 Task: Toggle the audio filter "Audio part of the BarGraph function".
Action: Mouse moved to (103, 12)
Screenshot: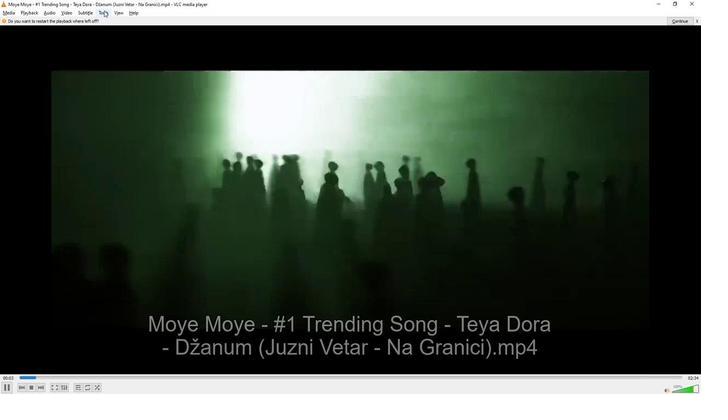 
Action: Mouse pressed left at (103, 12)
Screenshot: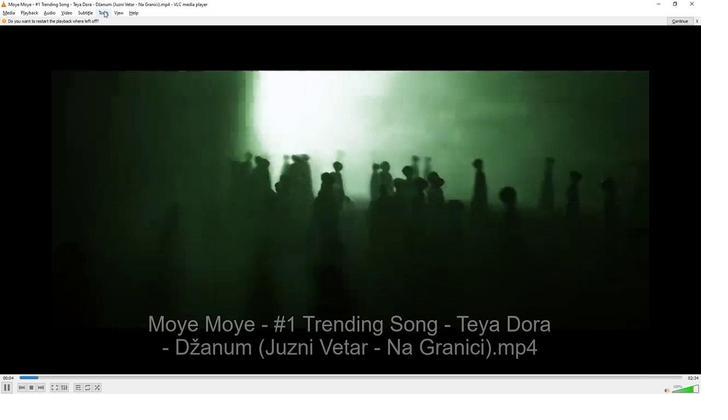 
Action: Mouse moved to (113, 99)
Screenshot: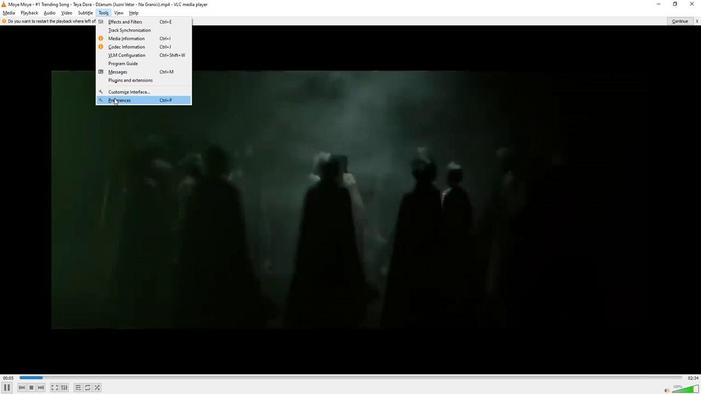 
Action: Mouse pressed left at (113, 99)
Screenshot: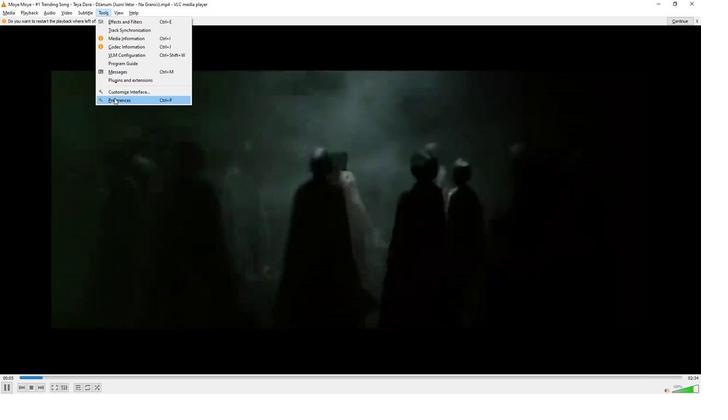 
Action: Mouse moved to (204, 296)
Screenshot: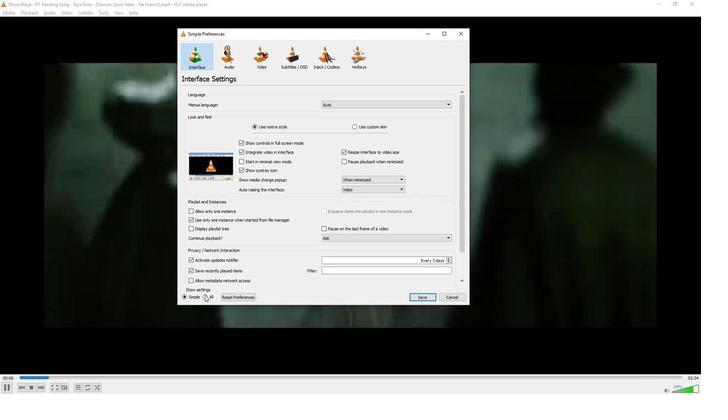 
Action: Mouse pressed left at (204, 296)
Screenshot: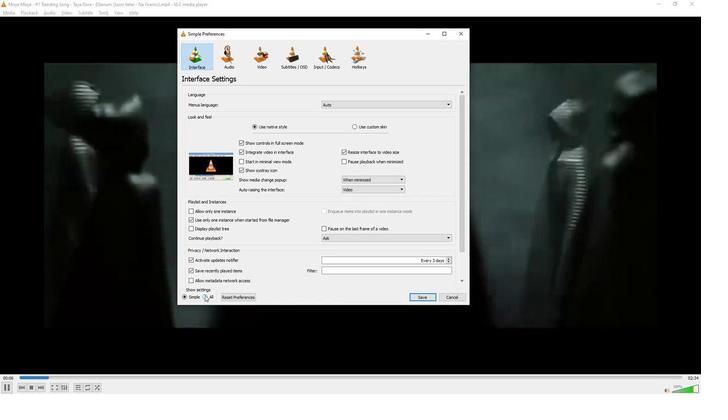 
Action: Mouse moved to (218, 133)
Screenshot: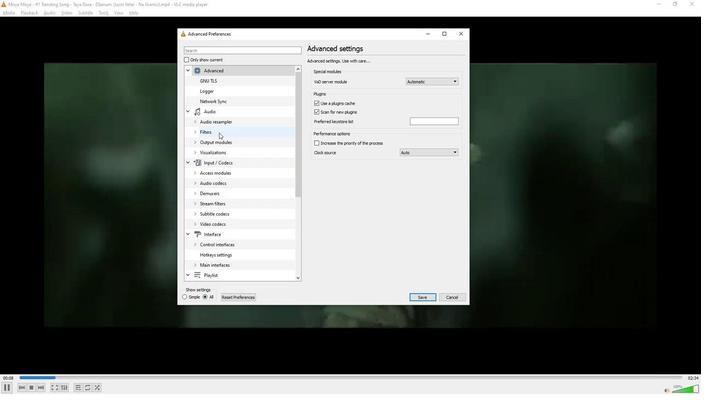 
Action: Mouse pressed left at (218, 133)
Screenshot: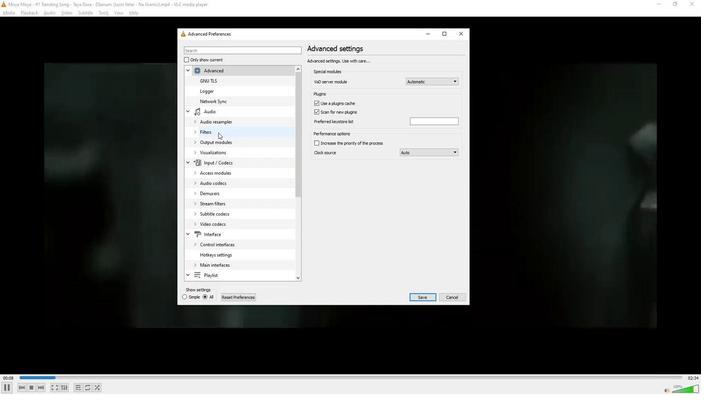 
Action: Mouse moved to (395, 142)
Screenshot: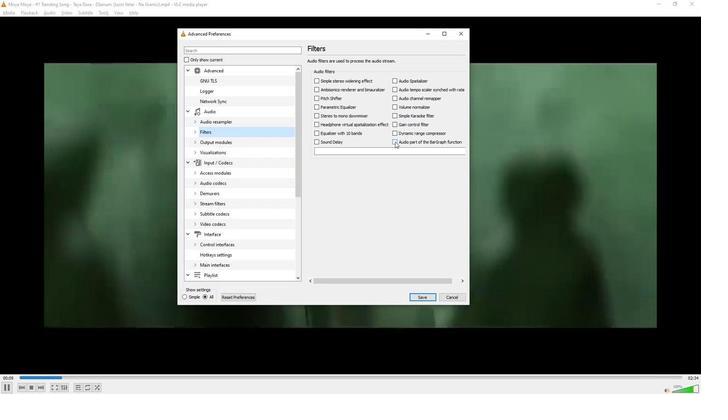 
Action: Mouse pressed left at (395, 142)
Screenshot: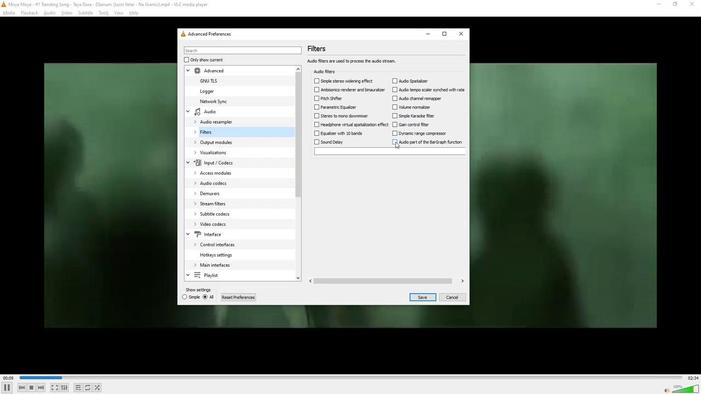 
Action: Mouse moved to (374, 198)
Screenshot: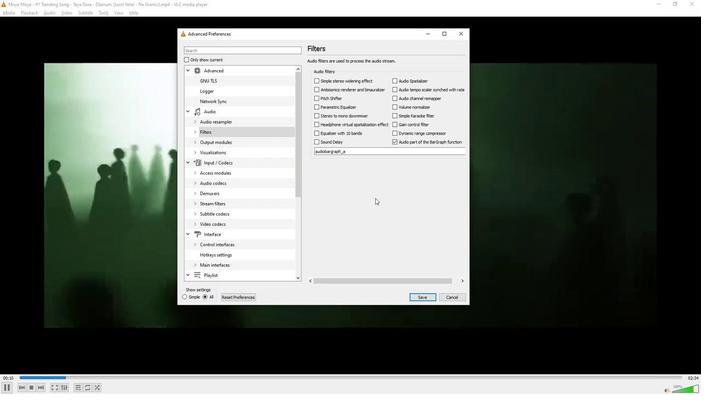 
